 Task: open a new blank ppt, save the file as Anna.pptx Add the quote 'Don't wait for the perfect moment; create it.'Apply font style 'Lucida Sans Typewriter' and font size 16 Align the text to the Justify .Change the text color to  'Orange'
Action: Mouse moved to (27, 61)
Screenshot: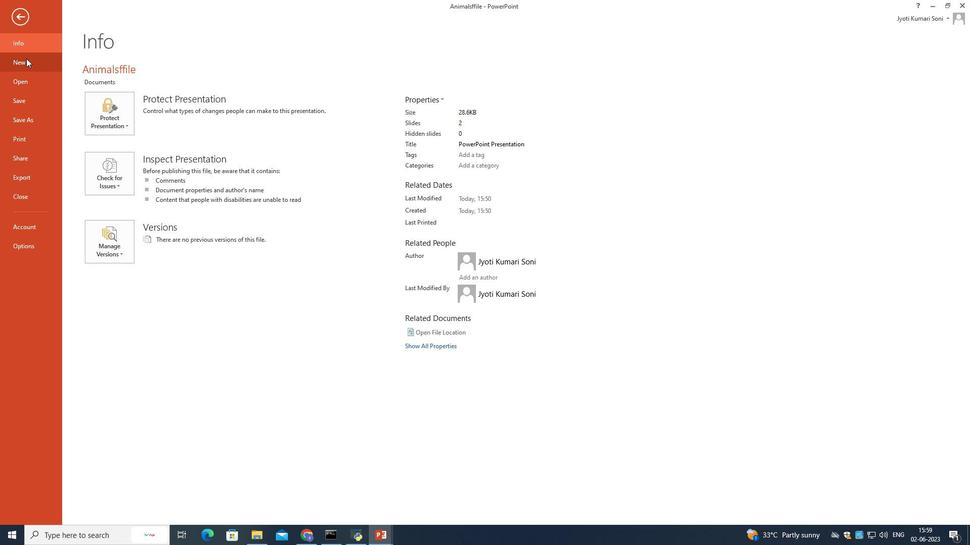 
Action: Mouse pressed left at (27, 61)
Screenshot: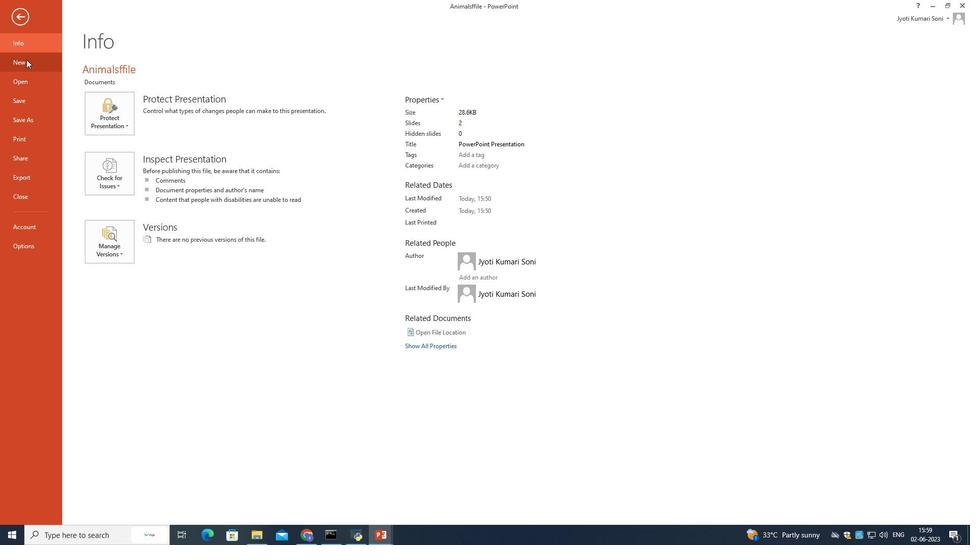 
Action: Mouse moved to (115, 129)
Screenshot: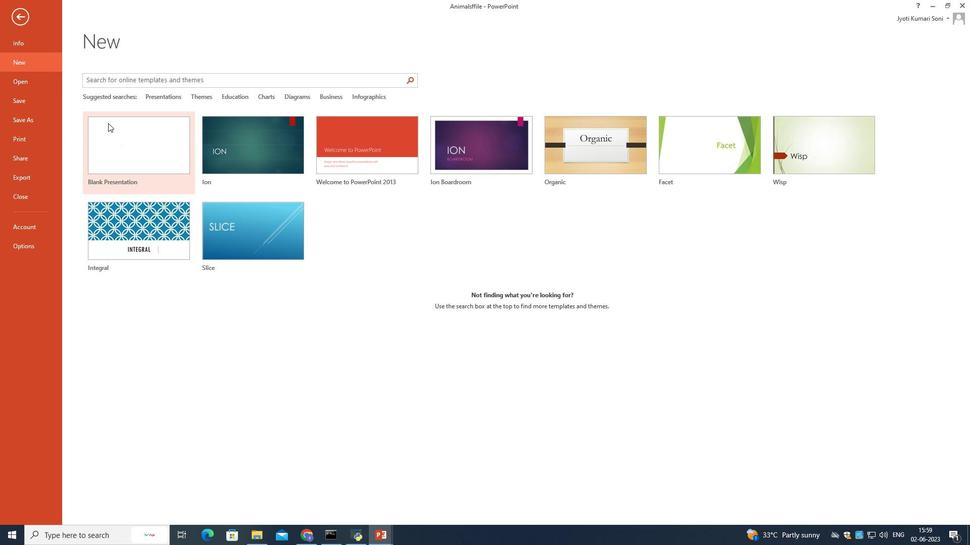 
Action: Mouse pressed left at (115, 129)
Screenshot: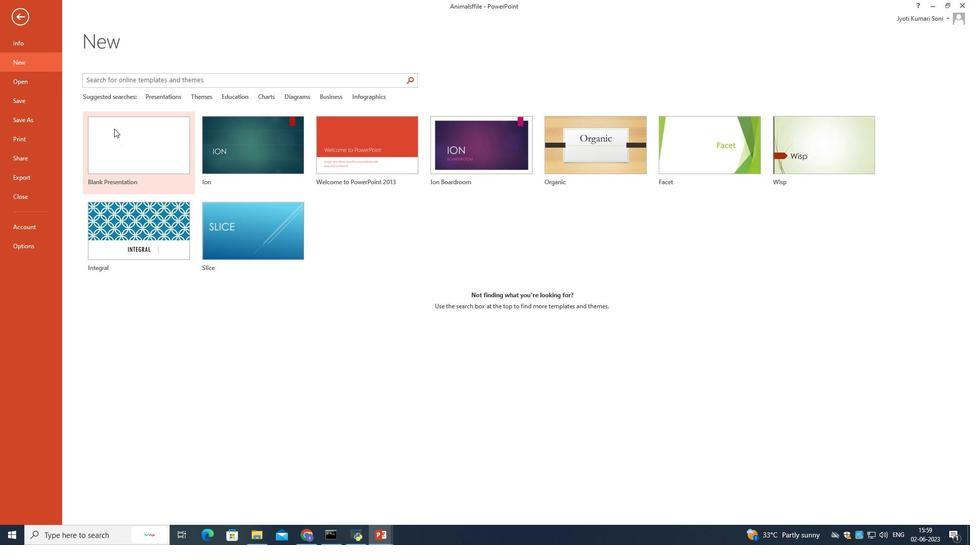 
Action: Mouse moved to (15, 16)
Screenshot: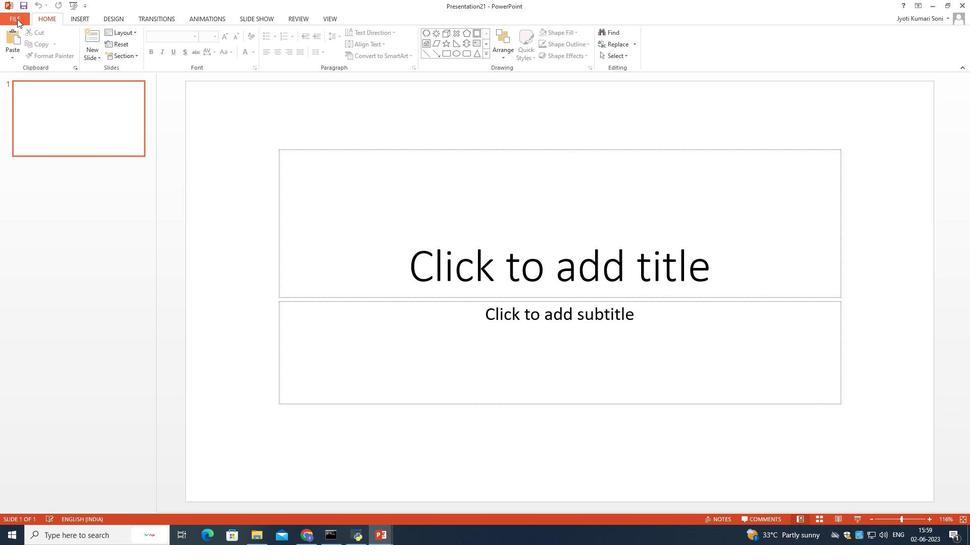 
Action: Mouse pressed left at (15, 16)
Screenshot: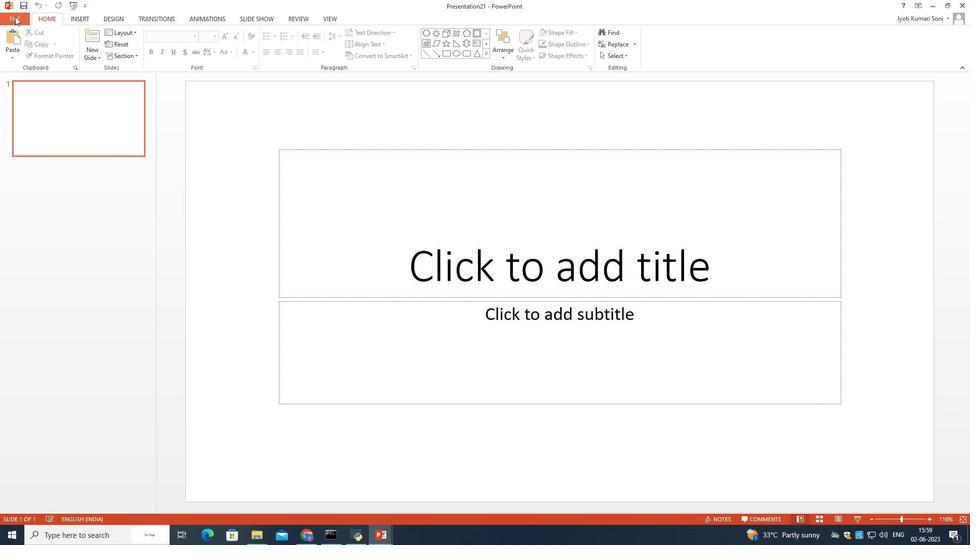 
Action: Mouse moved to (22, 119)
Screenshot: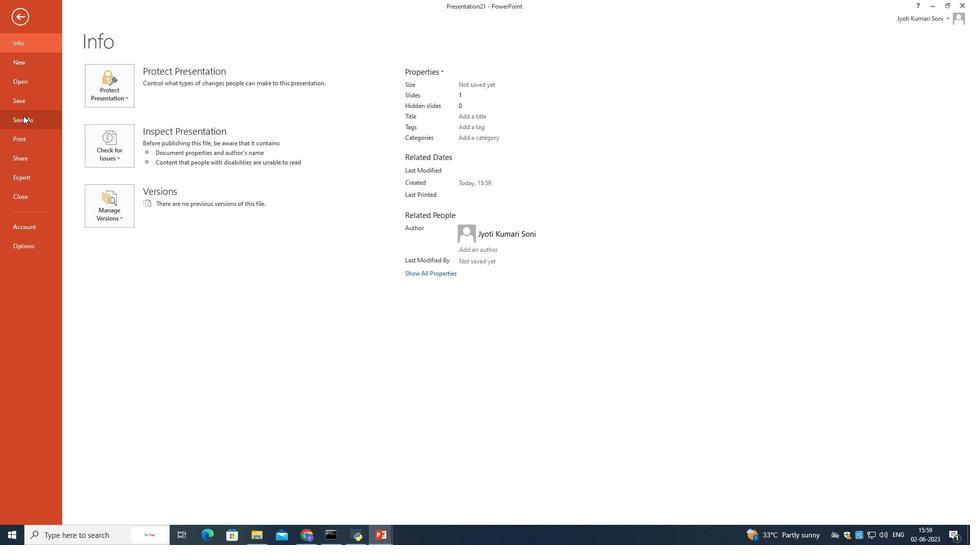 
Action: Mouse pressed left at (22, 119)
Screenshot: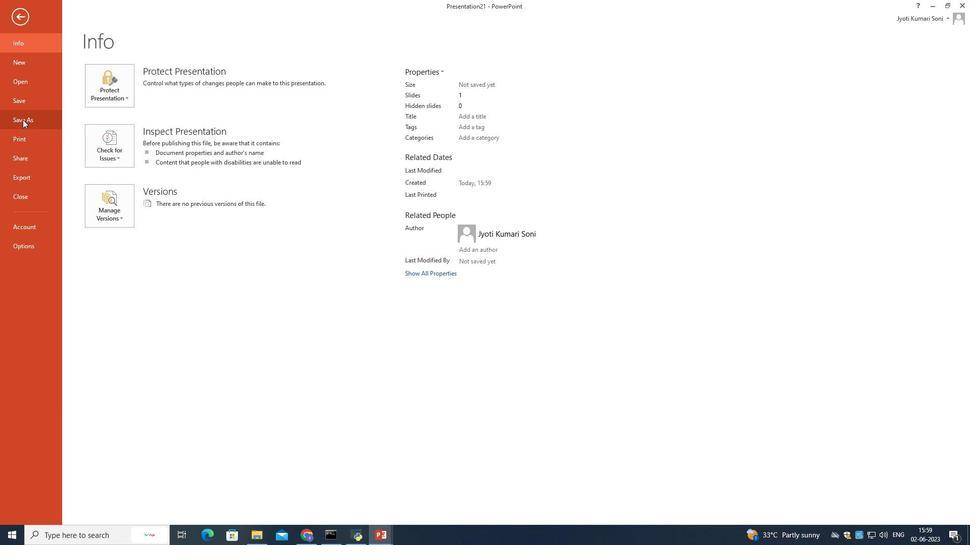 
Action: Mouse moved to (21, 119)
Screenshot: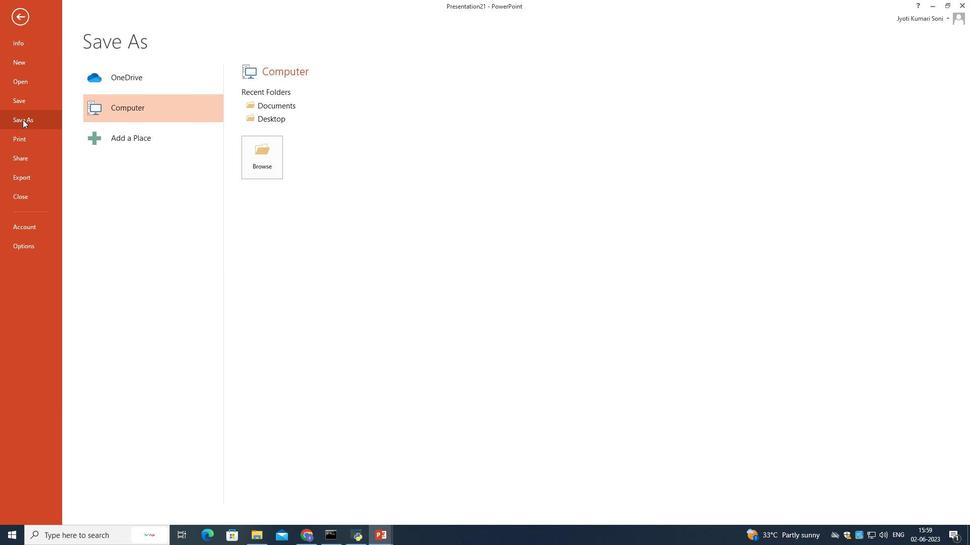 
Action: Key pressed <Key.shift>Anna
Screenshot: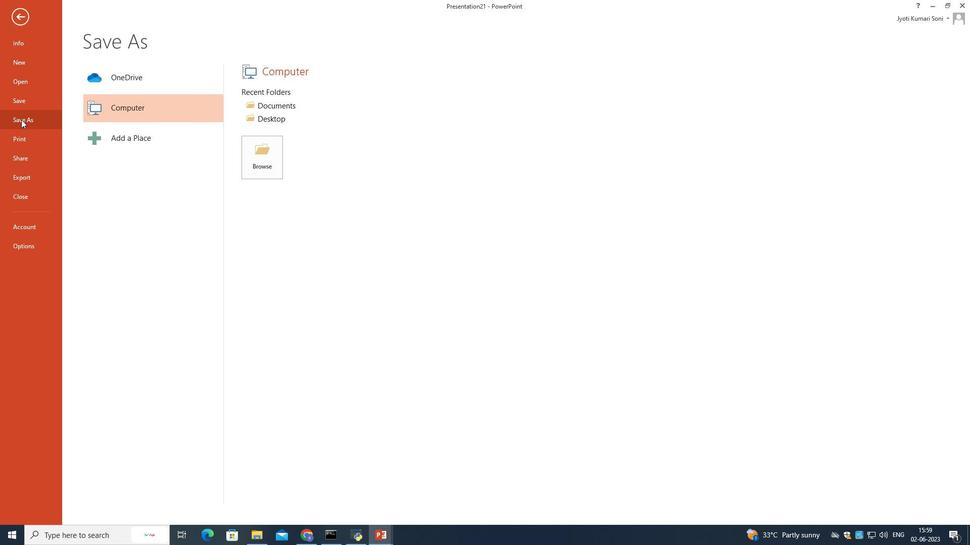 
Action: Mouse moved to (252, 105)
Screenshot: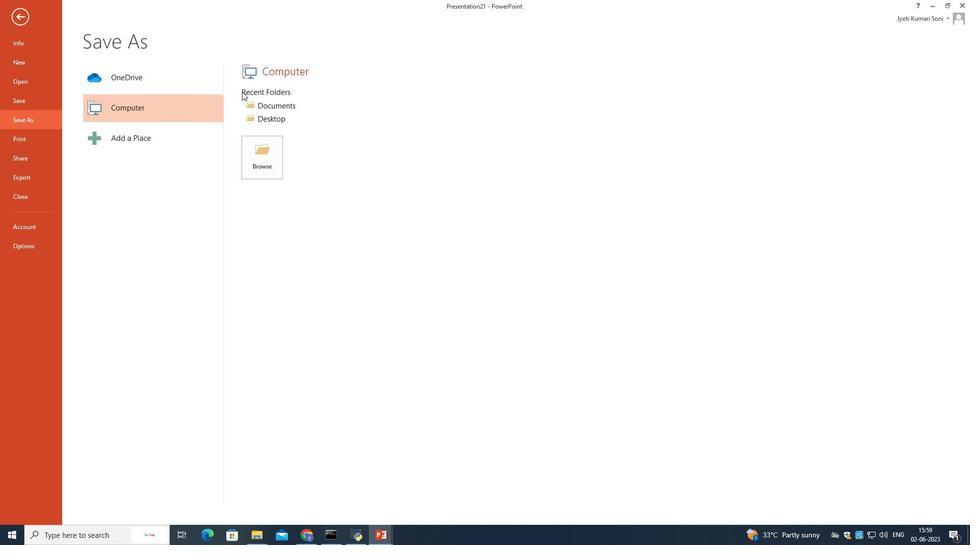 
Action: Mouse pressed left at (252, 105)
Screenshot: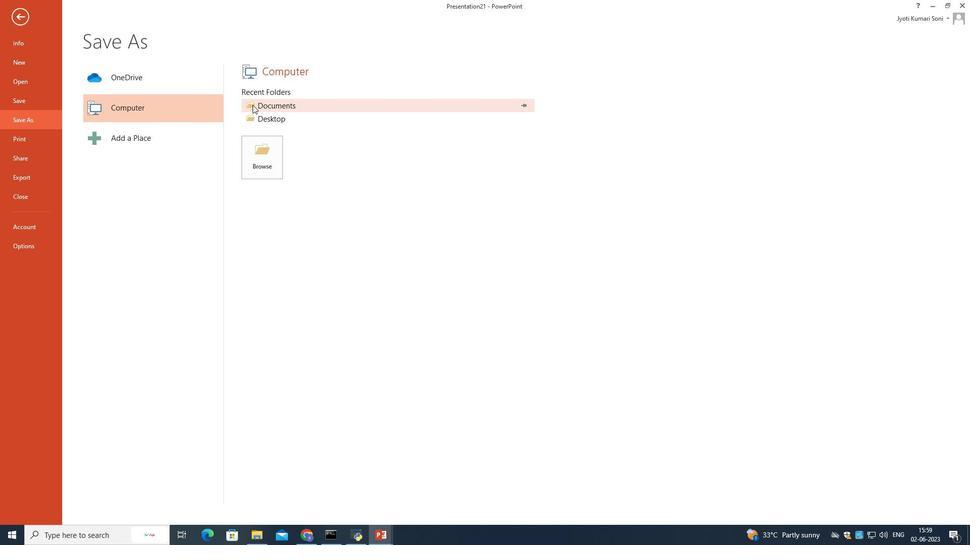 
Action: Mouse moved to (257, 108)
Screenshot: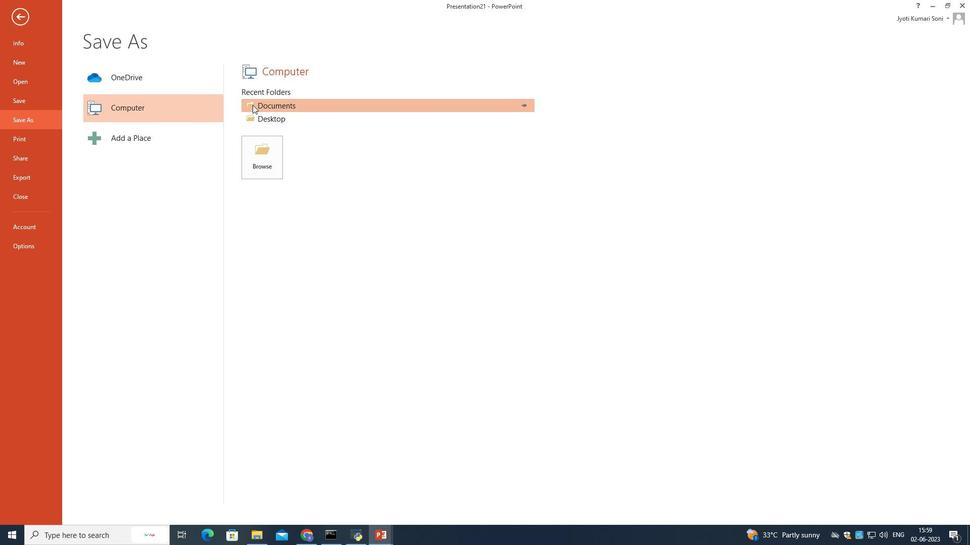 
Action: Key pressed <Key.shift>Anna.pptx<Key.enter>
Screenshot: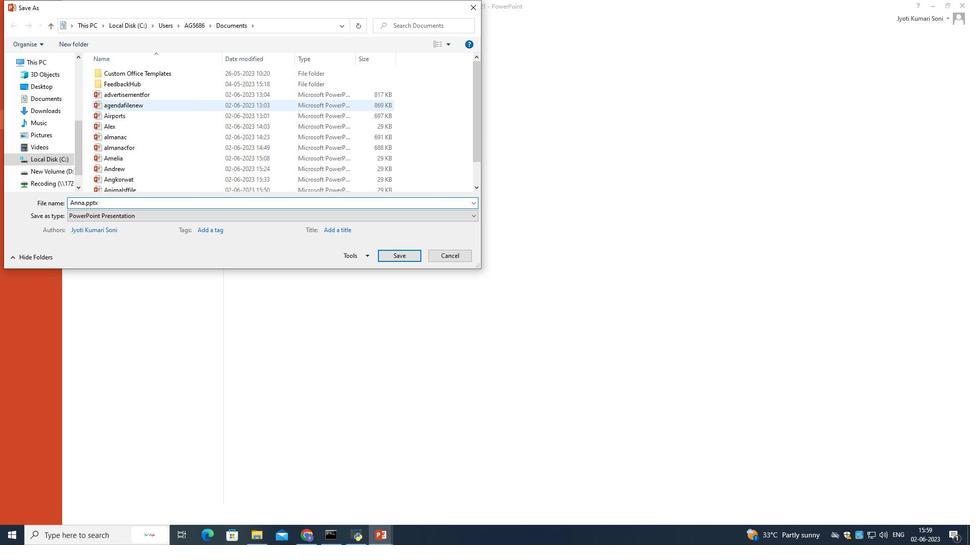 
Action: Mouse moved to (394, 243)
Screenshot: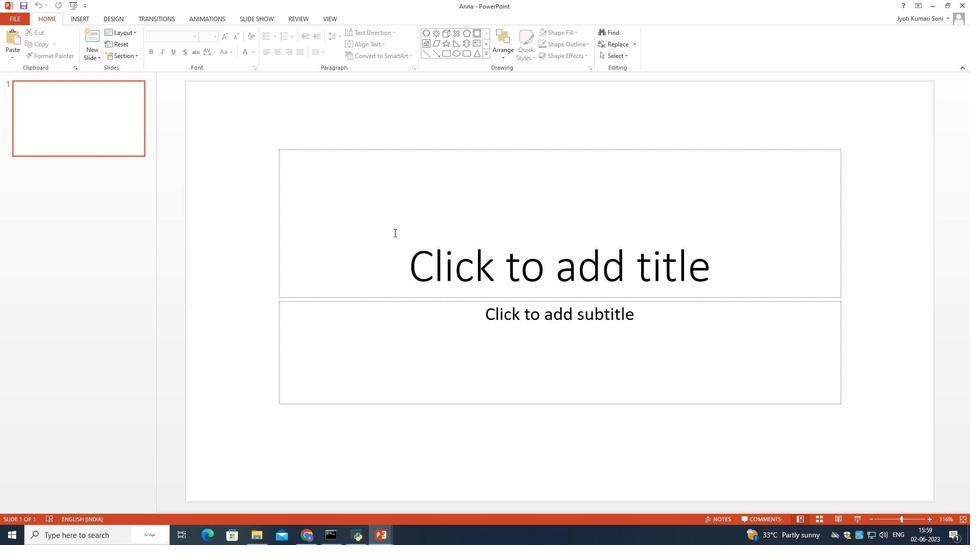 
Action: Mouse pressed left at (394, 243)
Screenshot: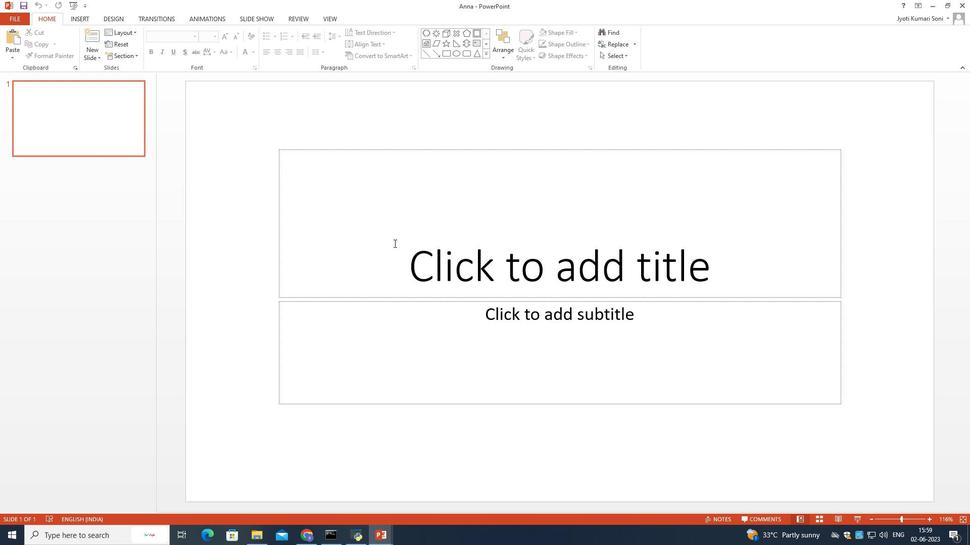 
Action: Mouse moved to (438, 317)
Screenshot: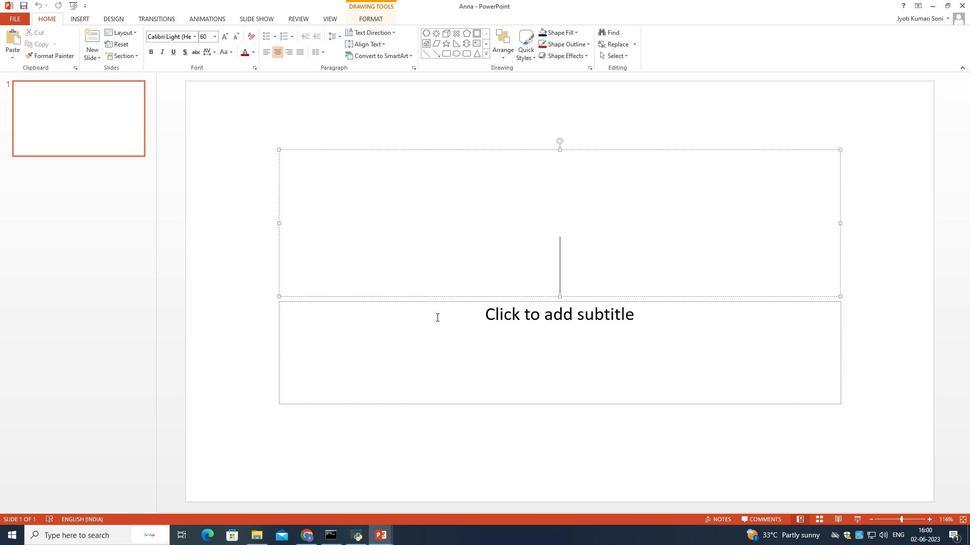 
Action: Mouse pressed left at (438, 317)
Screenshot: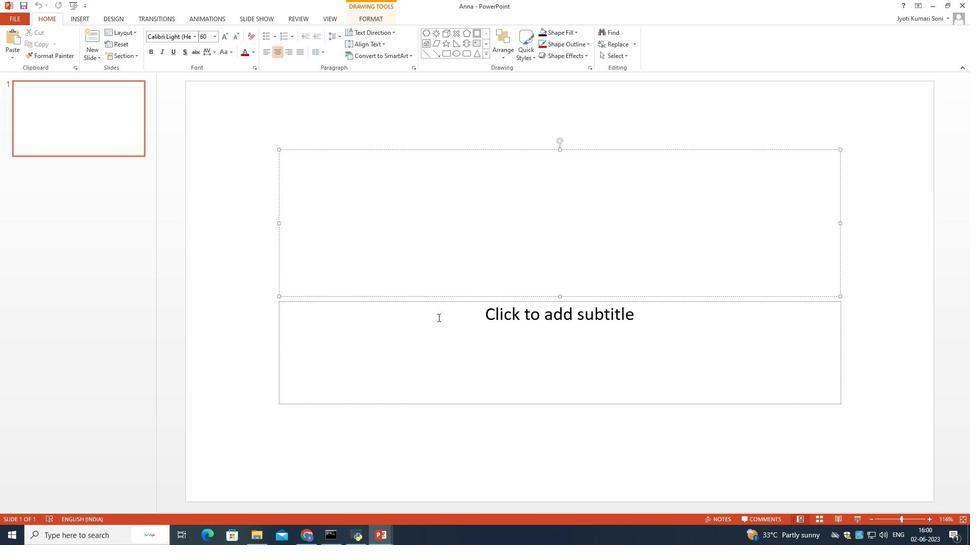
Action: Mouse moved to (438, 266)
Screenshot: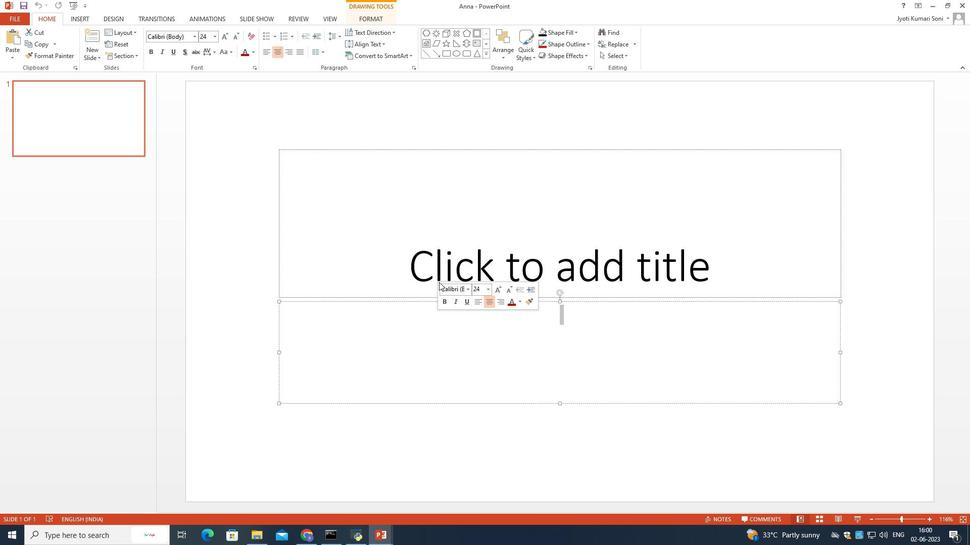 
Action: Mouse pressed left at (438, 266)
Screenshot: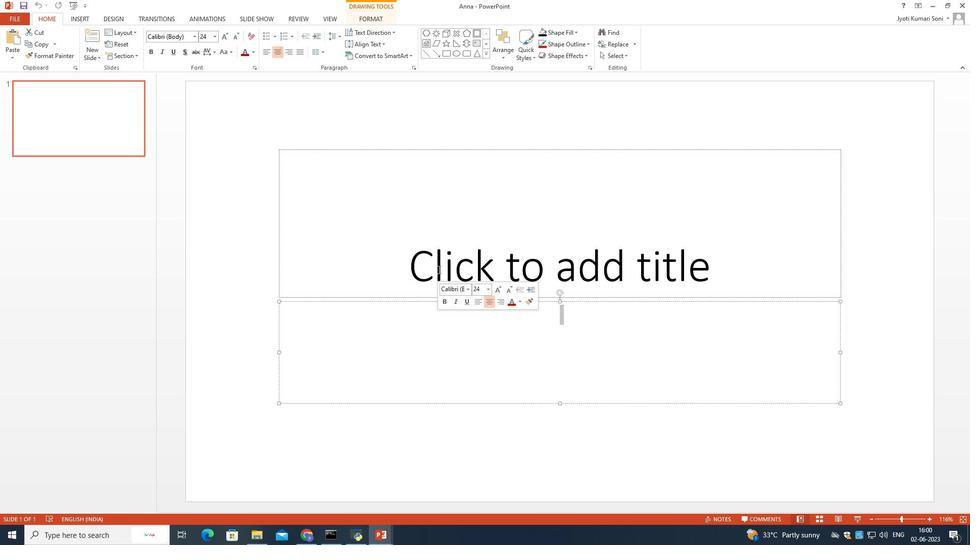 
Action: Mouse moved to (445, 333)
Screenshot: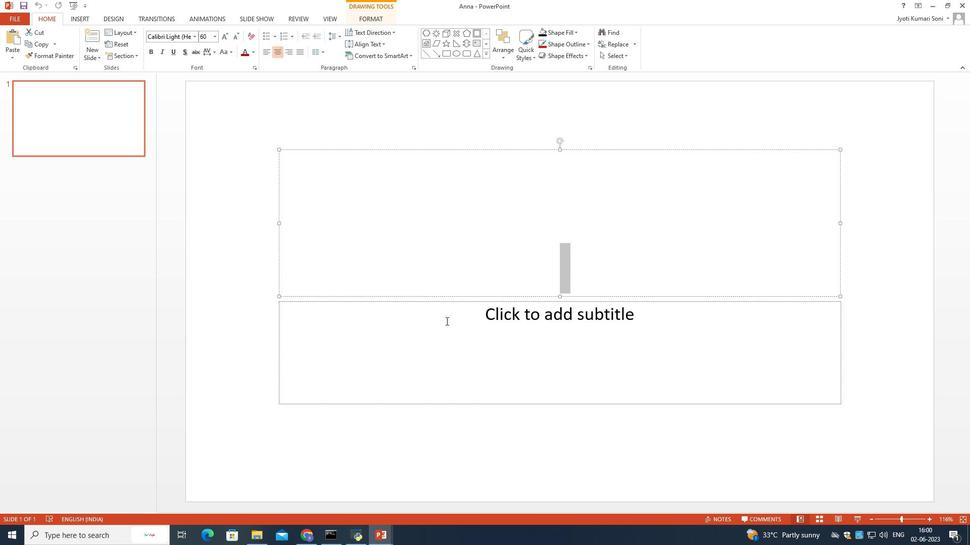 
Action: Mouse pressed left at (445, 333)
Screenshot: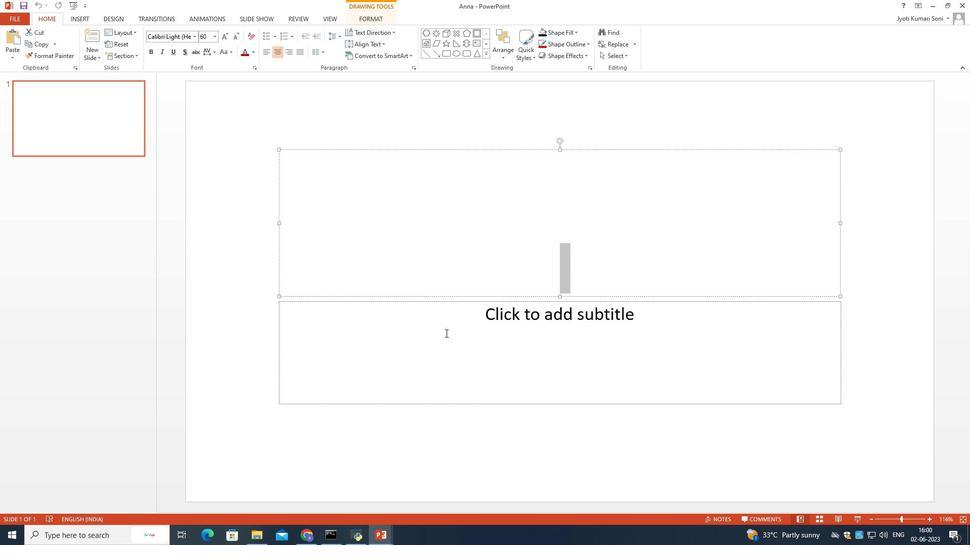 
Action: Mouse moved to (453, 268)
Screenshot: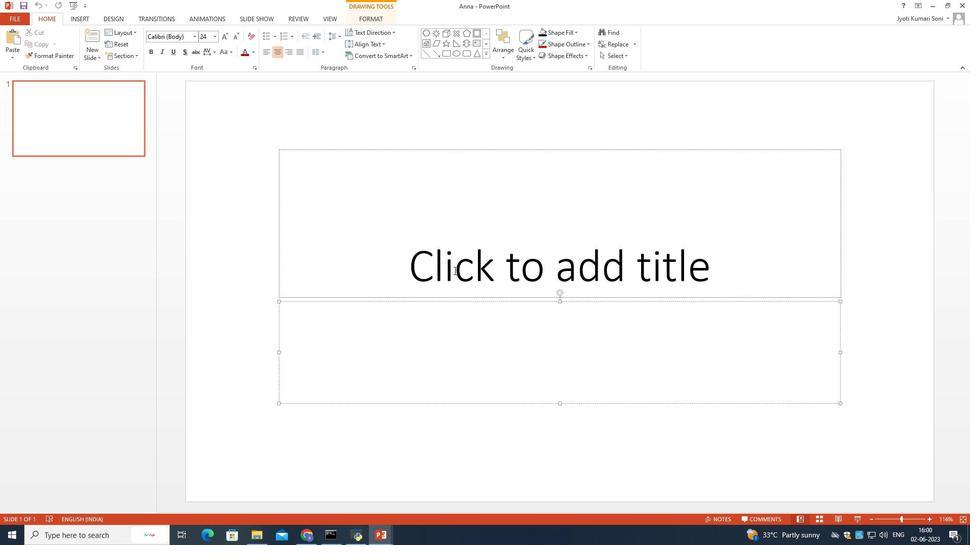 
Action: Mouse pressed left at (453, 268)
Screenshot: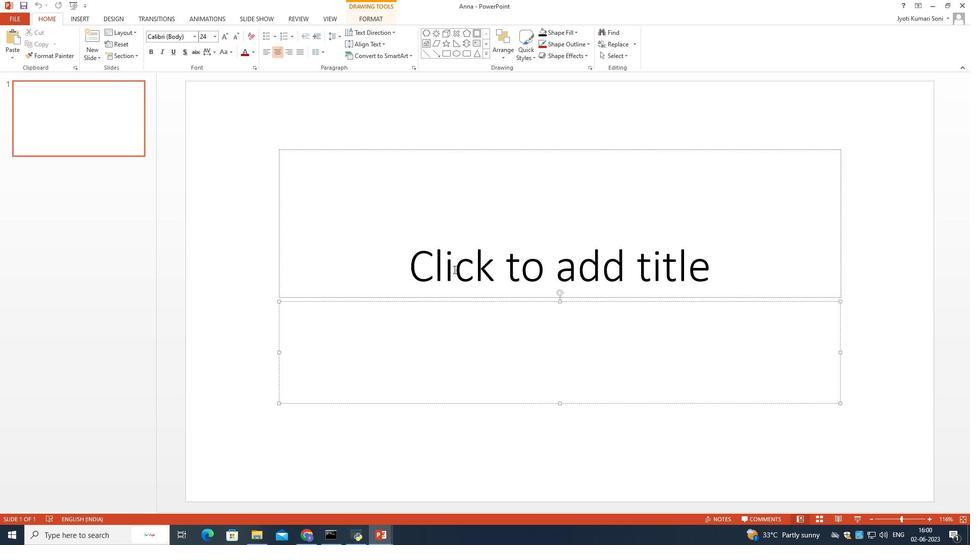 
Action: Mouse moved to (475, 323)
Screenshot: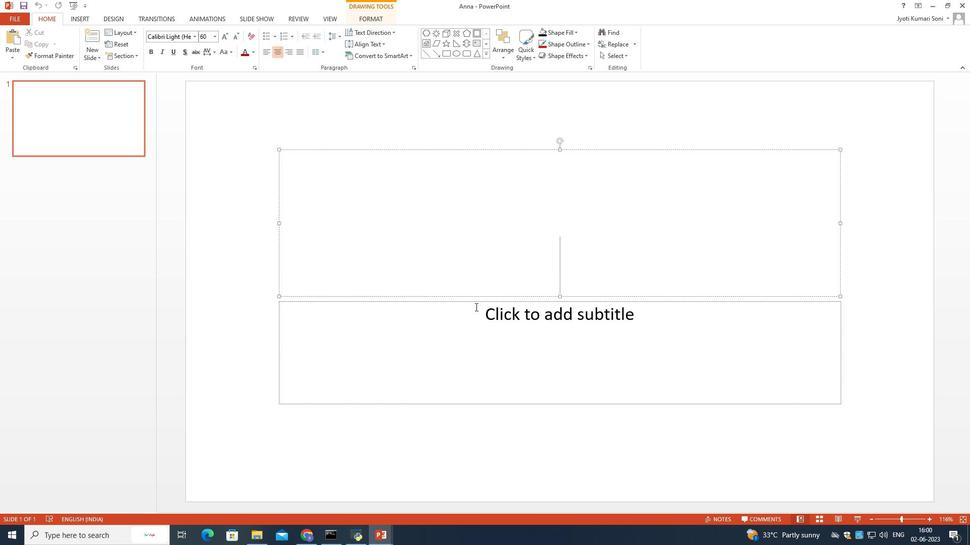 
Action: Mouse pressed left at (475, 323)
Screenshot: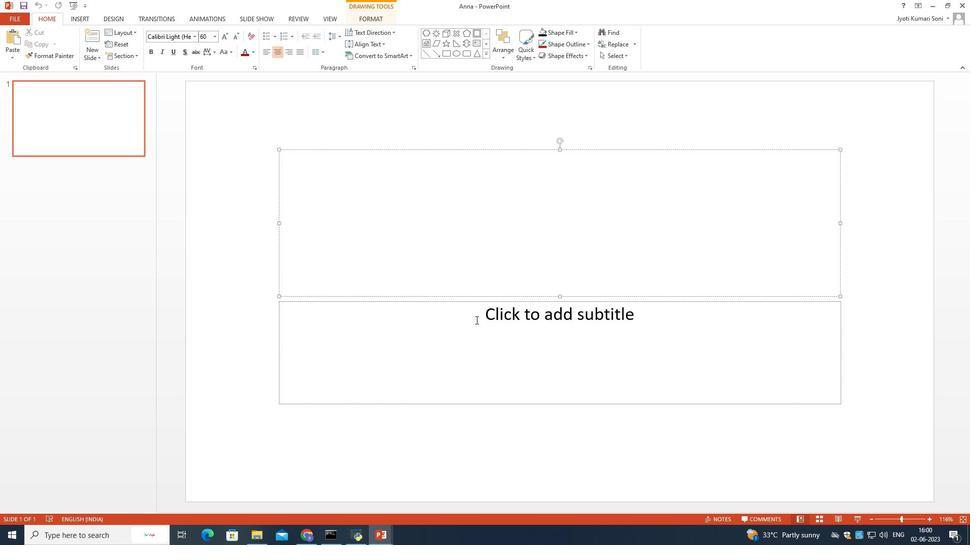 
Action: Mouse moved to (472, 323)
Screenshot: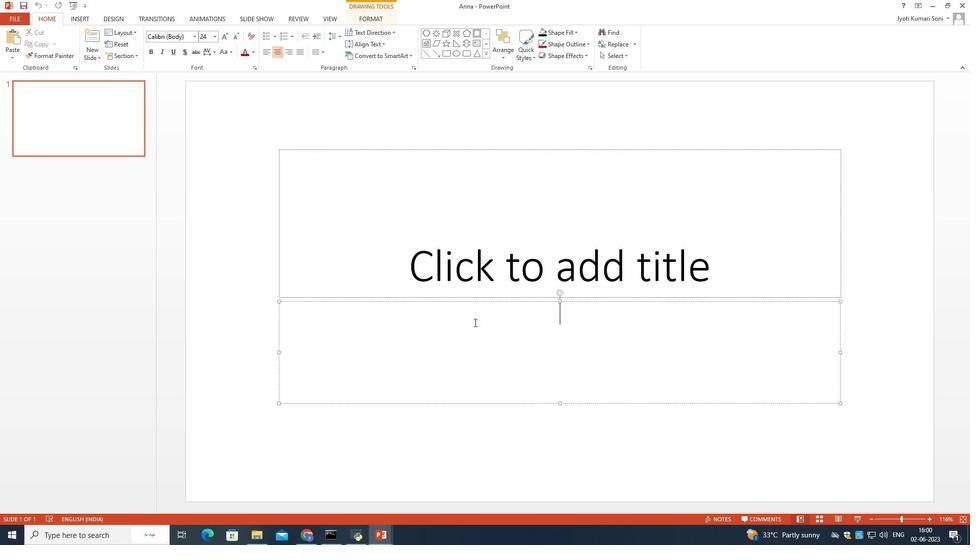 
Action: Key pressed <Key.shift>Don't<Key.space>wait<Key.space>for<Key.space>the<Key.space>perfect<Key.space>moment
Screenshot: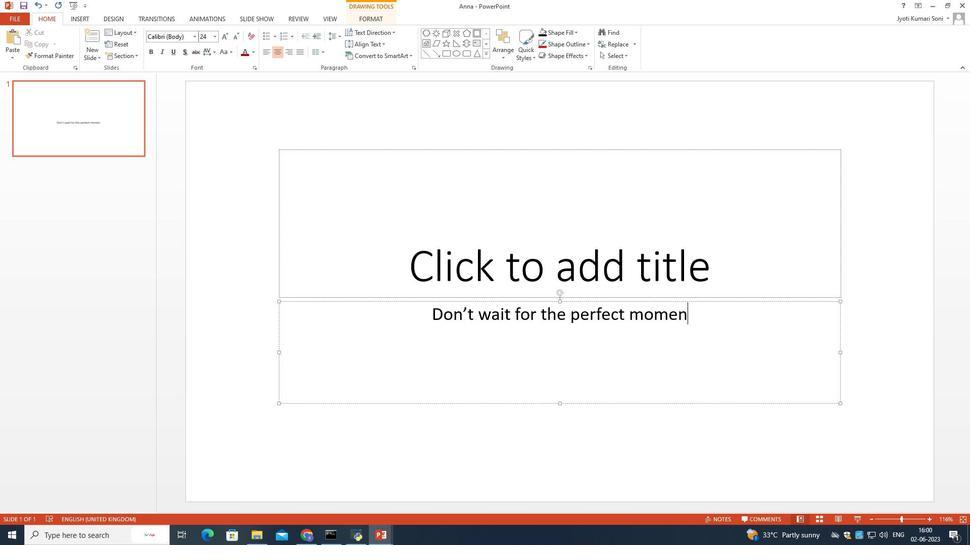 
Action: Mouse moved to (498, 334)
Screenshot: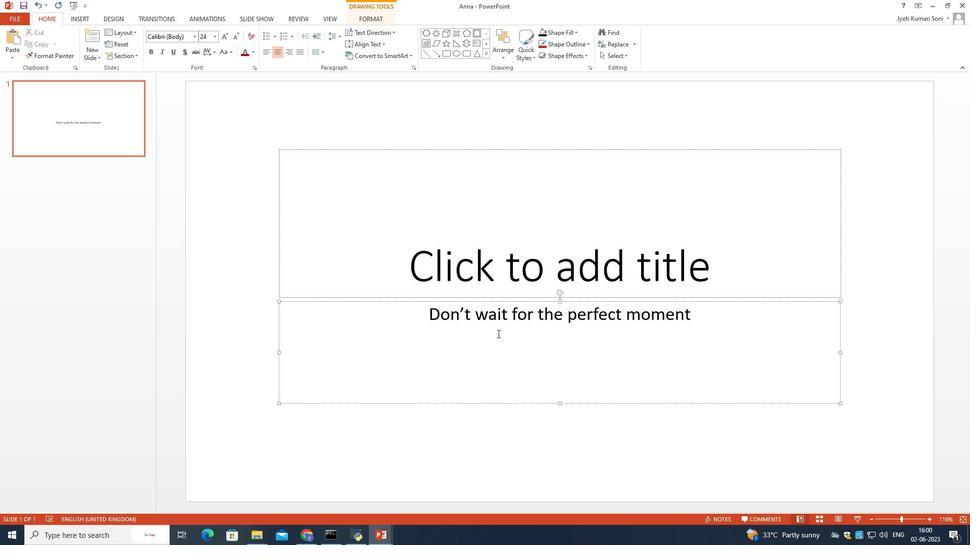 
Action: Key pressed ;<Key.space>create<Key.space>it.
Screenshot: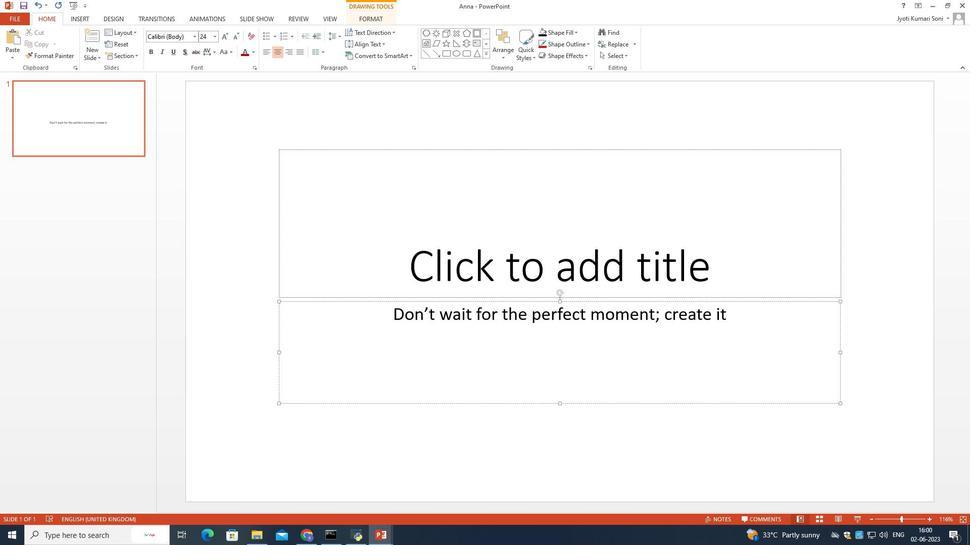
Action: Mouse moved to (764, 314)
Screenshot: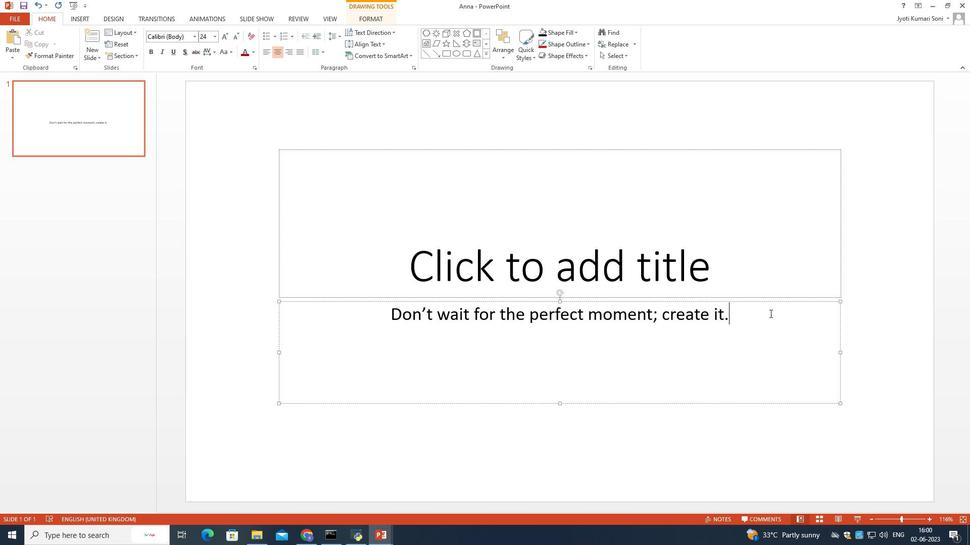 
Action: Mouse pressed left at (764, 314)
Screenshot: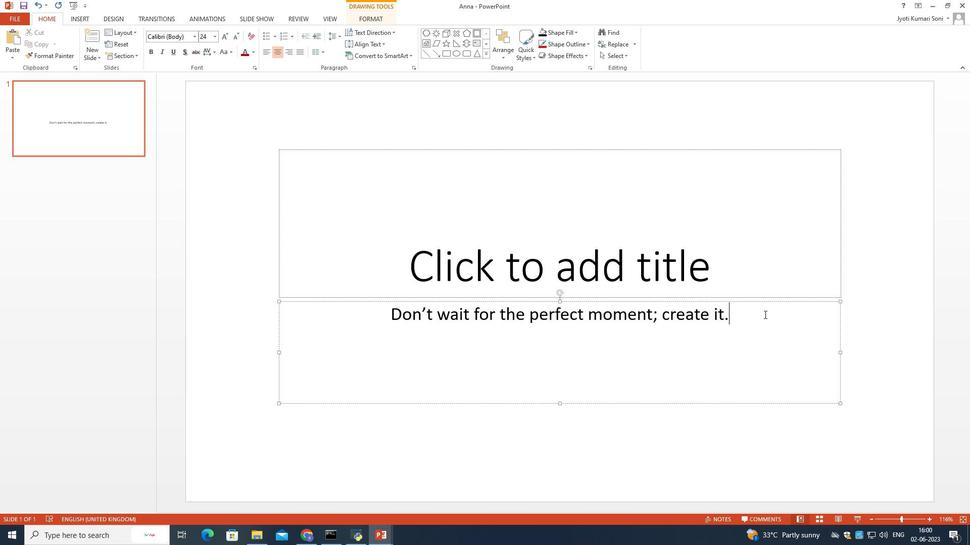 
Action: Mouse moved to (186, 32)
Screenshot: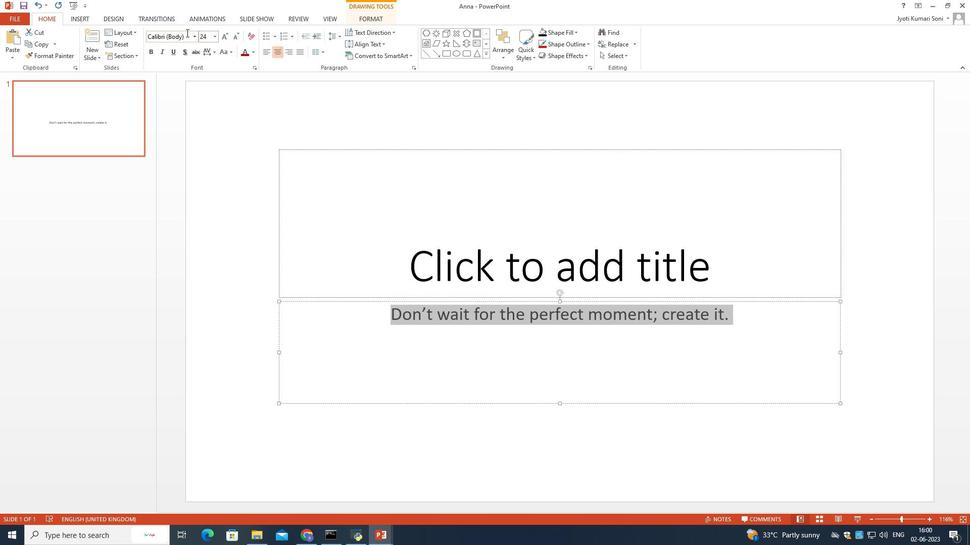 
Action: Mouse pressed left at (186, 32)
Screenshot: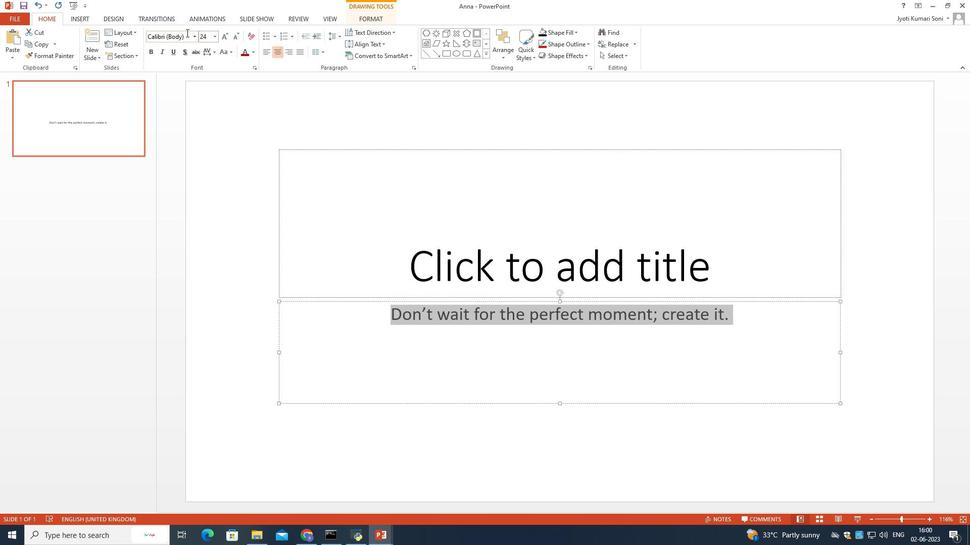 
Action: Mouse moved to (241, 70)
Screenshot: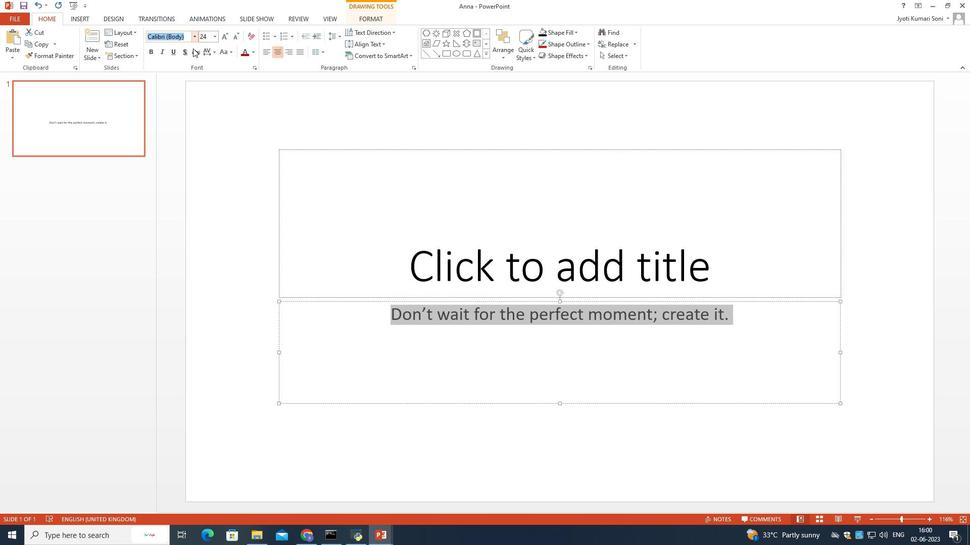 
Action: Key pressed <Key.shift>Lucida<Key.space>sans<Key.space><Key.enter>
Screenshot: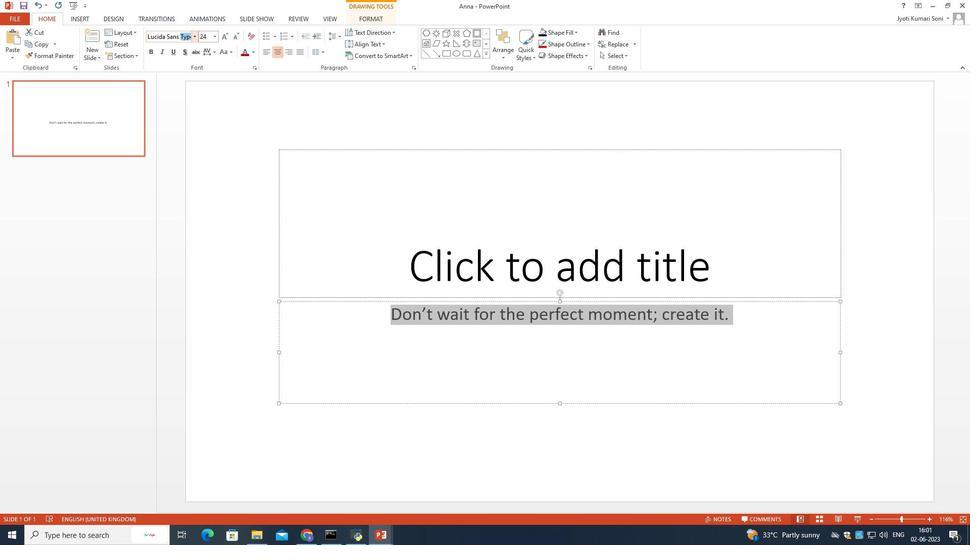 
Action: Mouse moved to (250, 52)
Screenshot: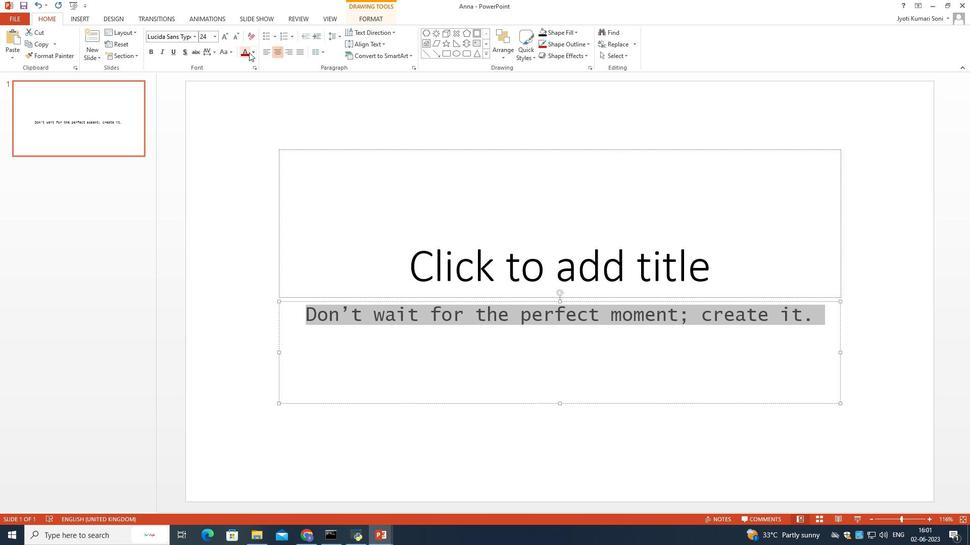 
Action: Mouse pressed left at (250, 52)
Screenshot: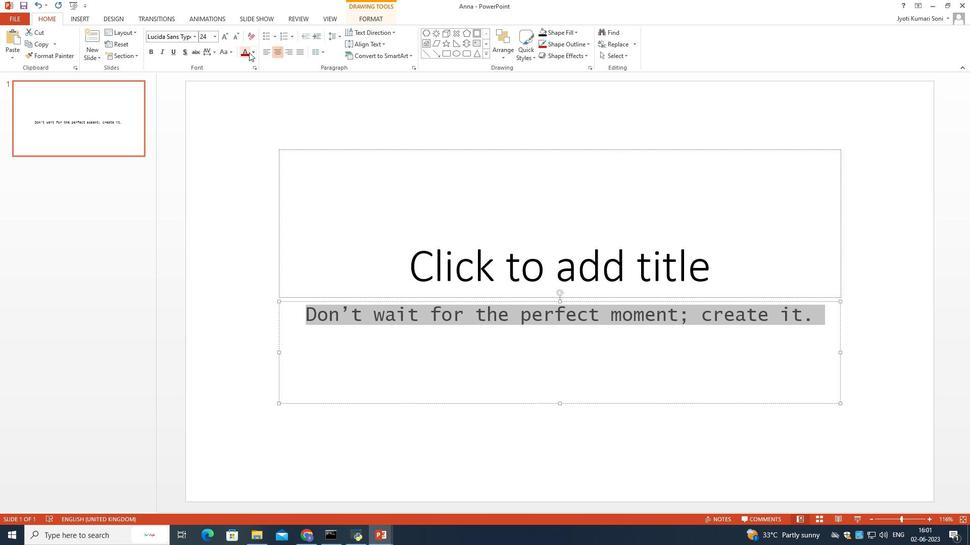 
Action: Mouse moved to (285, 75)
Screenshot: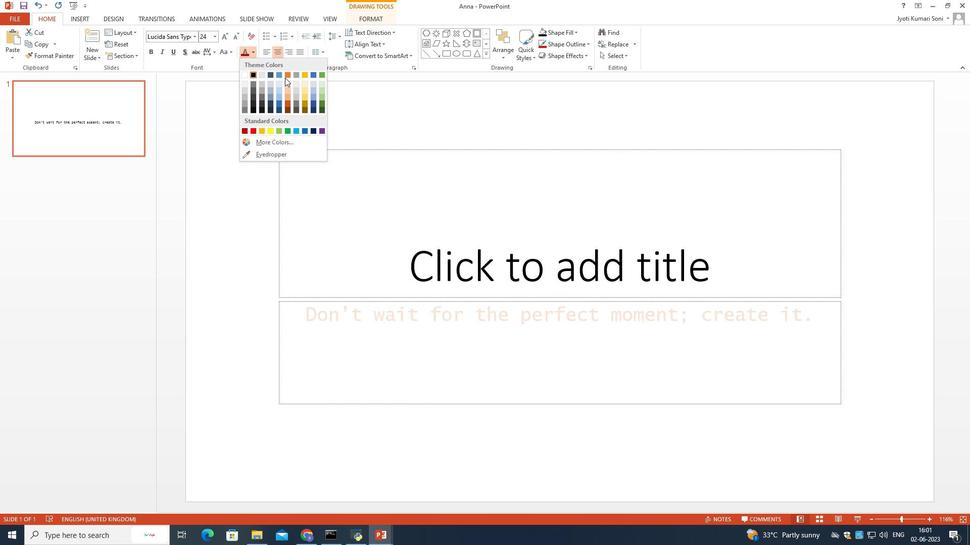 
Action: Mouse pressed left at (285, 75)
Screenshot: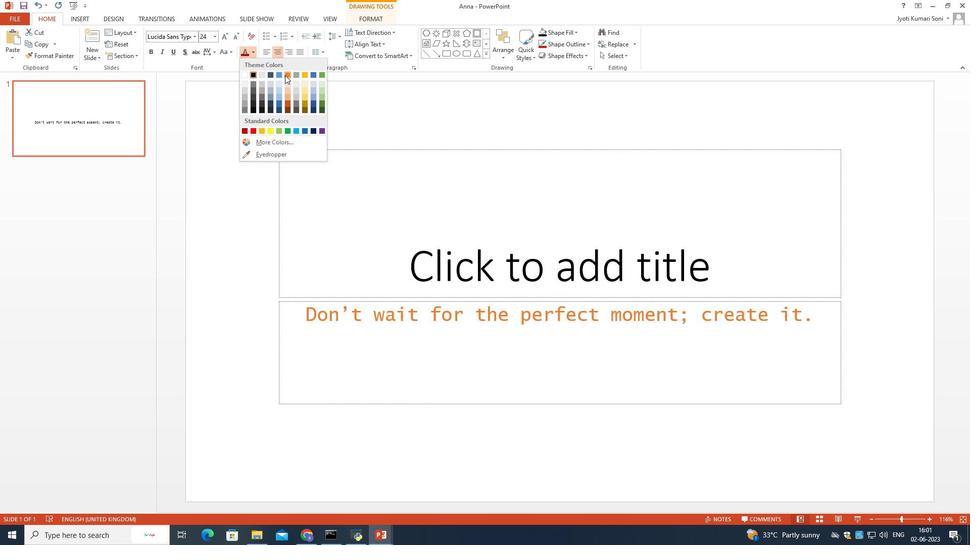 
Action: Mouse moved to (433, 253)
Screenshot: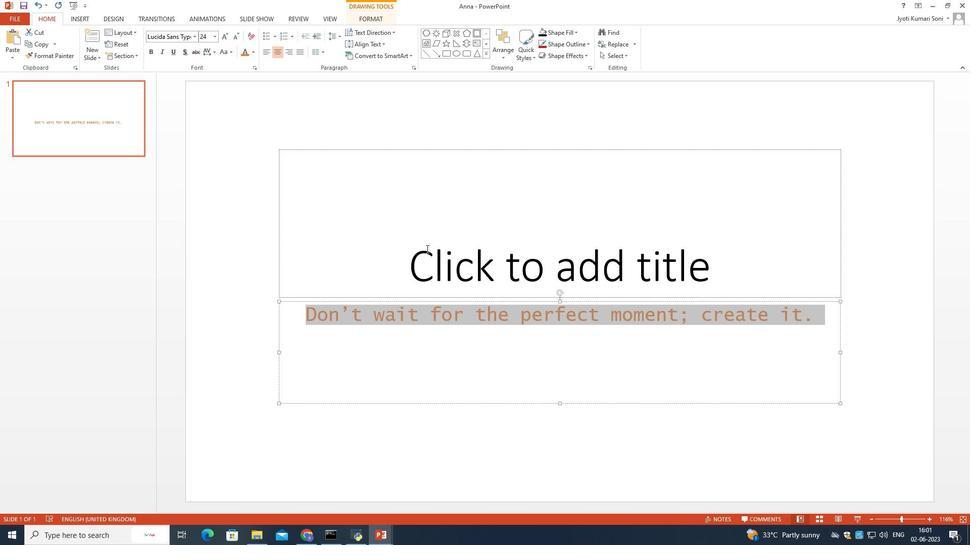 
Action: Mouse pressed left at (433, 253)
Screenshot: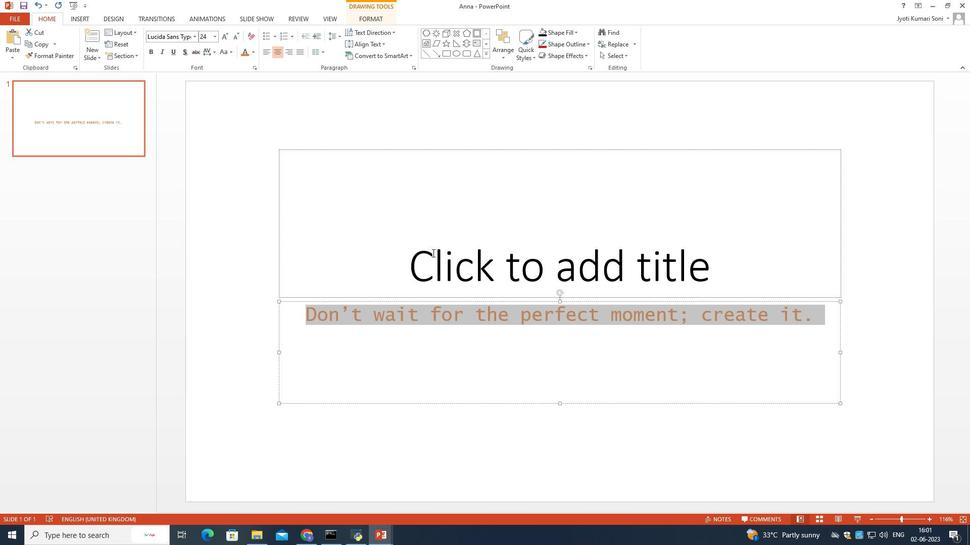 
Action: Mouse moved to (557, 148)
Screenshot: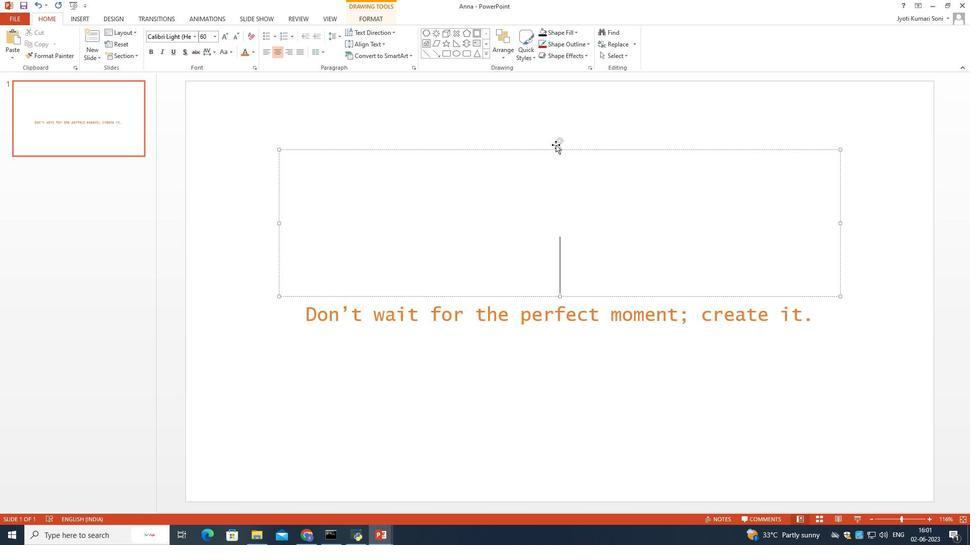 
Action: Mouse pressed right at (557, 148)
Screenshot: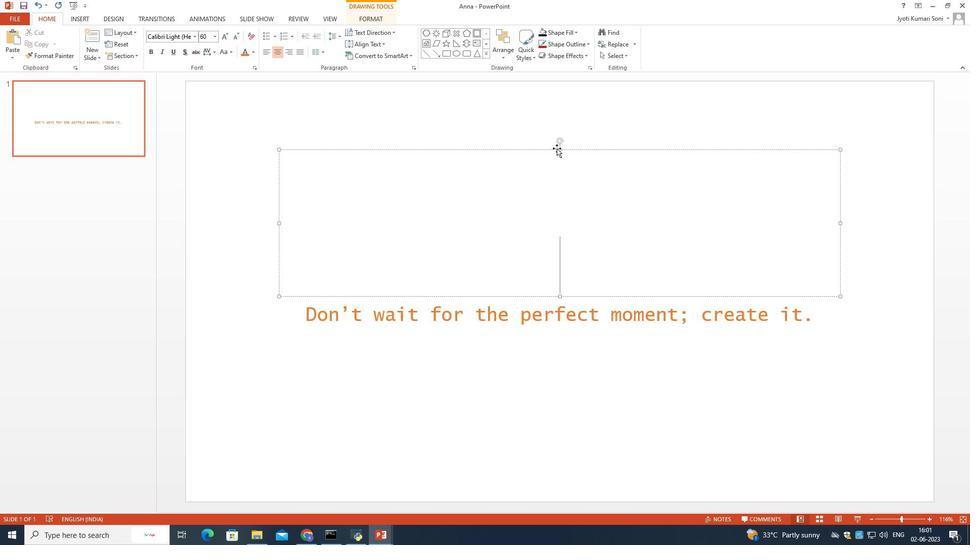 
Action: Mouse moved to (565, 154)
Screenshot: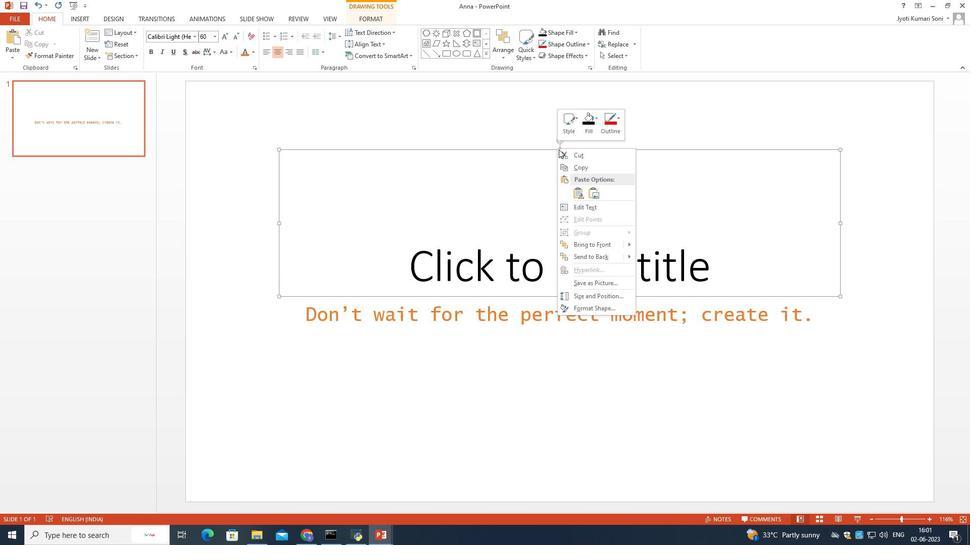 
Action: Mouse pressed left at (565, 154)
Screenshot: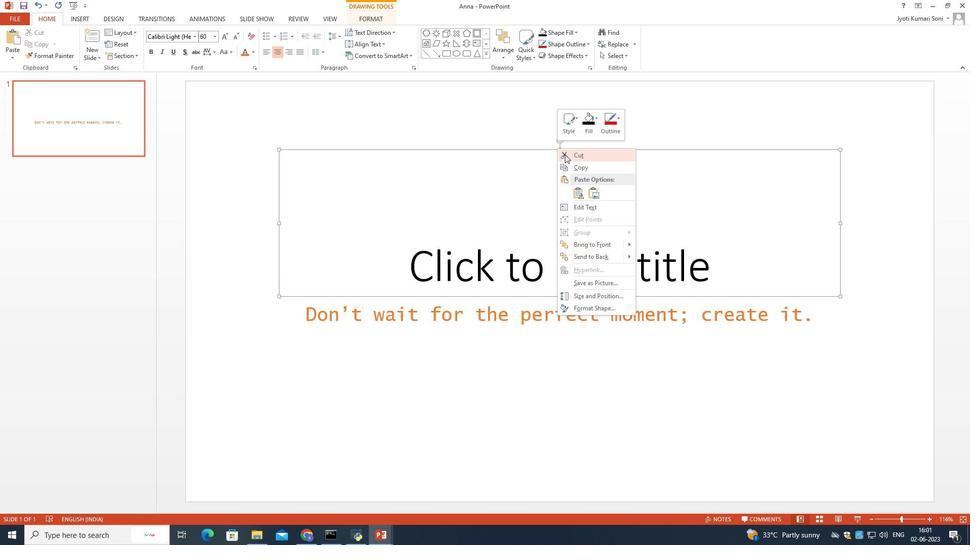 
Action: Mouse moved to (670, 314)
Screenshot: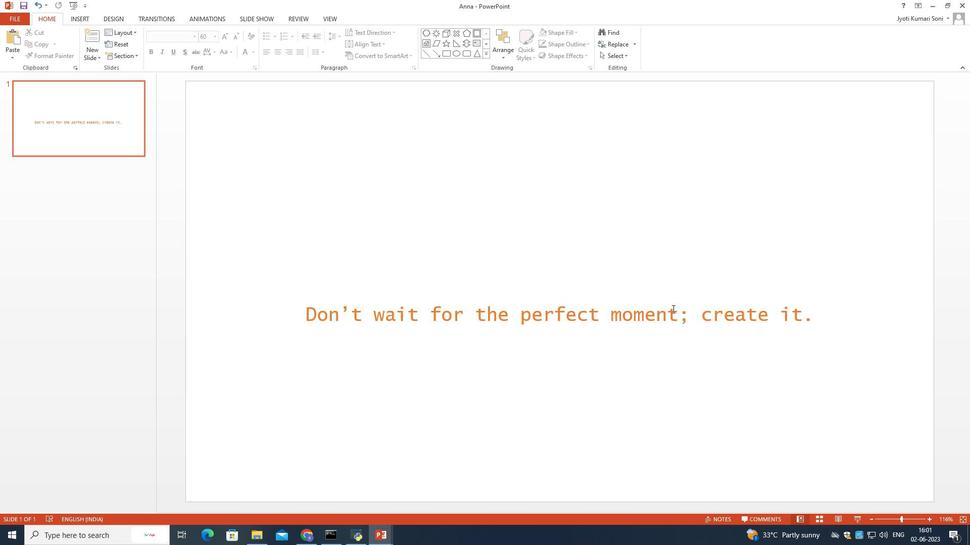 
Action: Mouse pressed left at (670, 314)
Screenshot: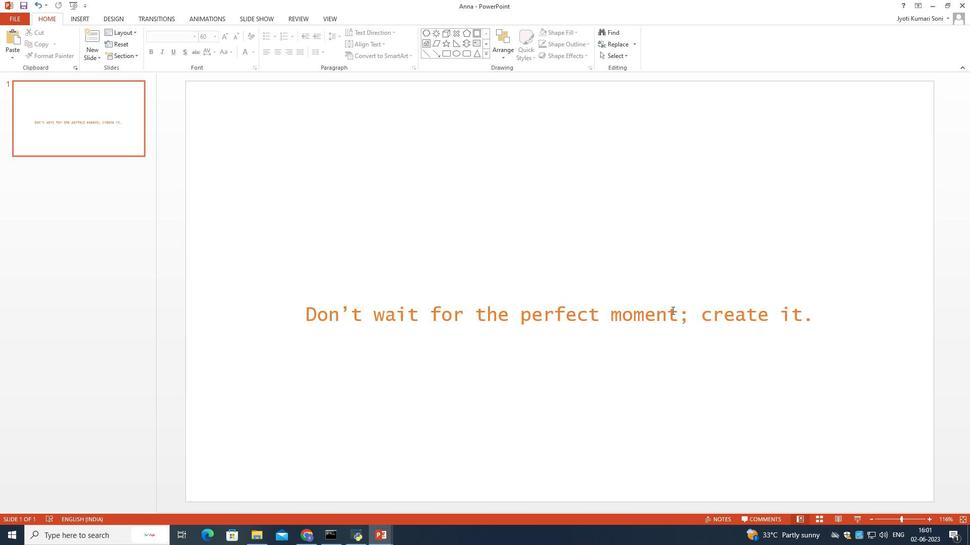 
Action: Mouse moved to (563, 301)
Screenshot: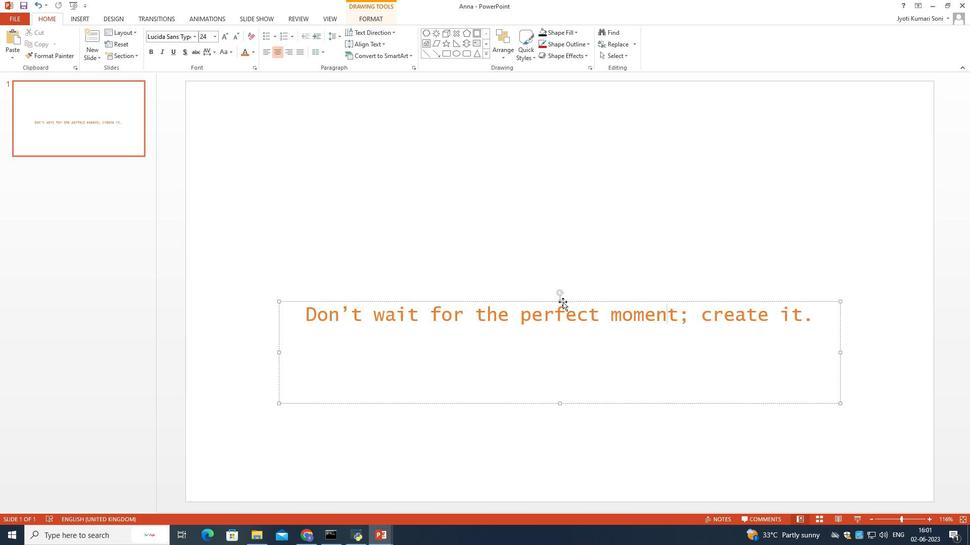 
Action: Mouse pressed left at (563, 301)
Screenshot: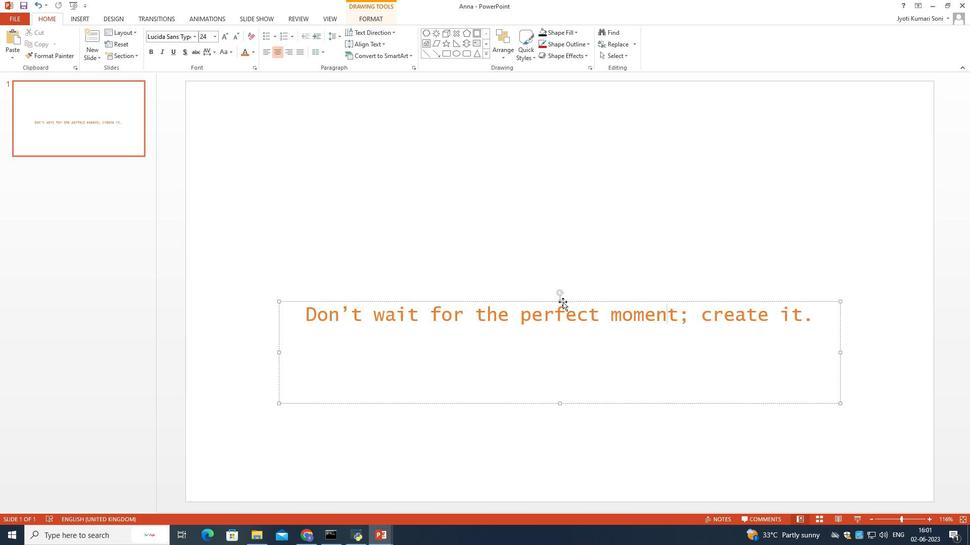 
Action: Mouse moved to (576, 347)
Screenshot: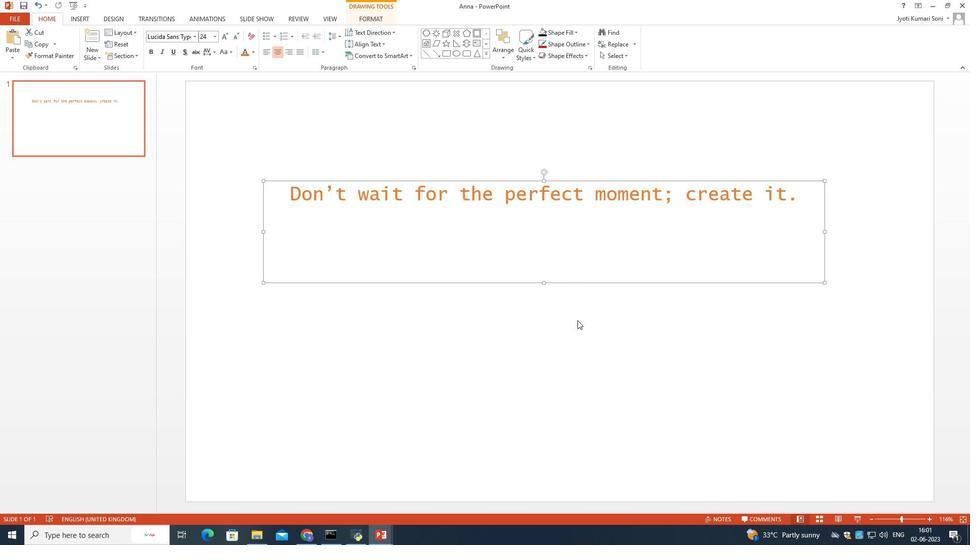 
Action: Mouse pressed left at (576, 347)
Screenshot: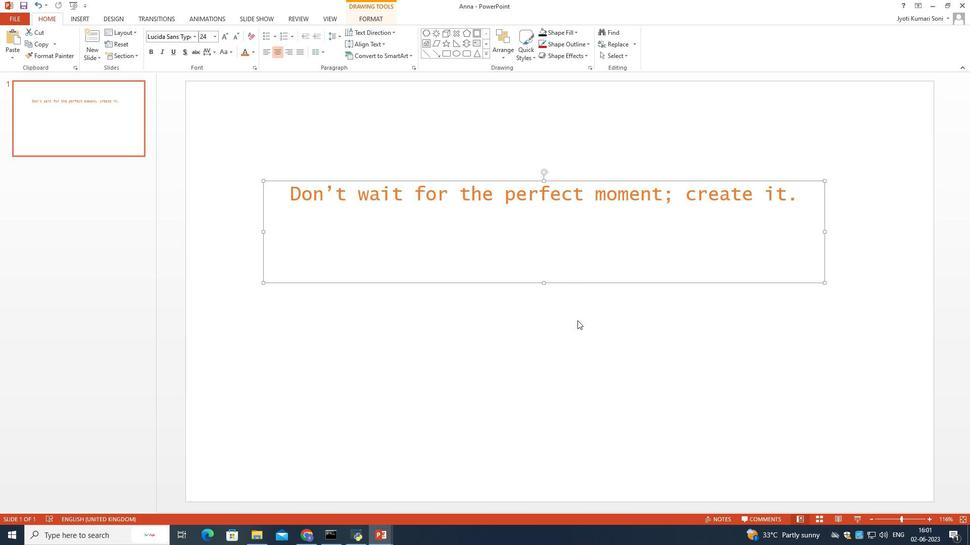 
Action: Mouse moved to (542, 274)
Screenshot: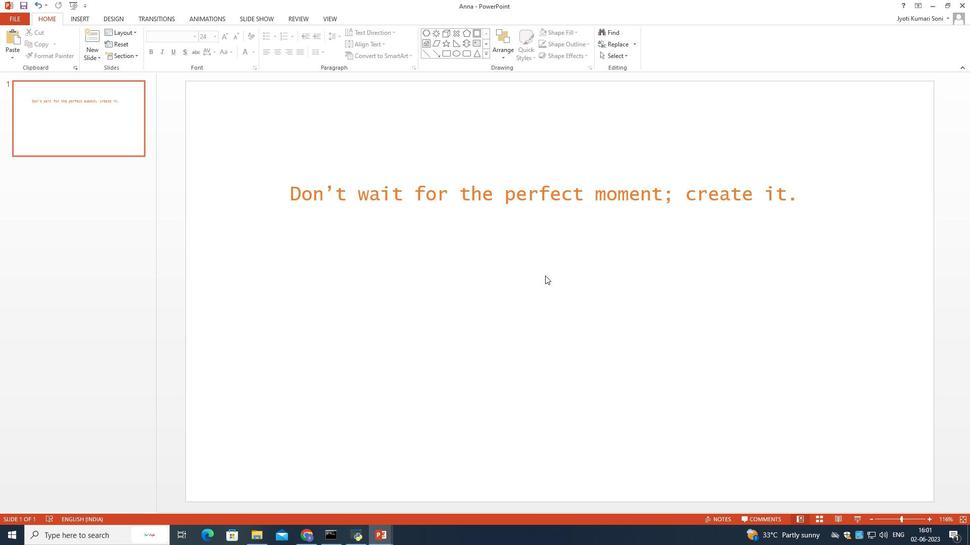 
